 Task: Create a due date automation trigger when advanced on, on the tuesday after a card is due add dates starting next week at 11:00 AM.
Action: Mouse moved to (1160, 93)
Screenshot: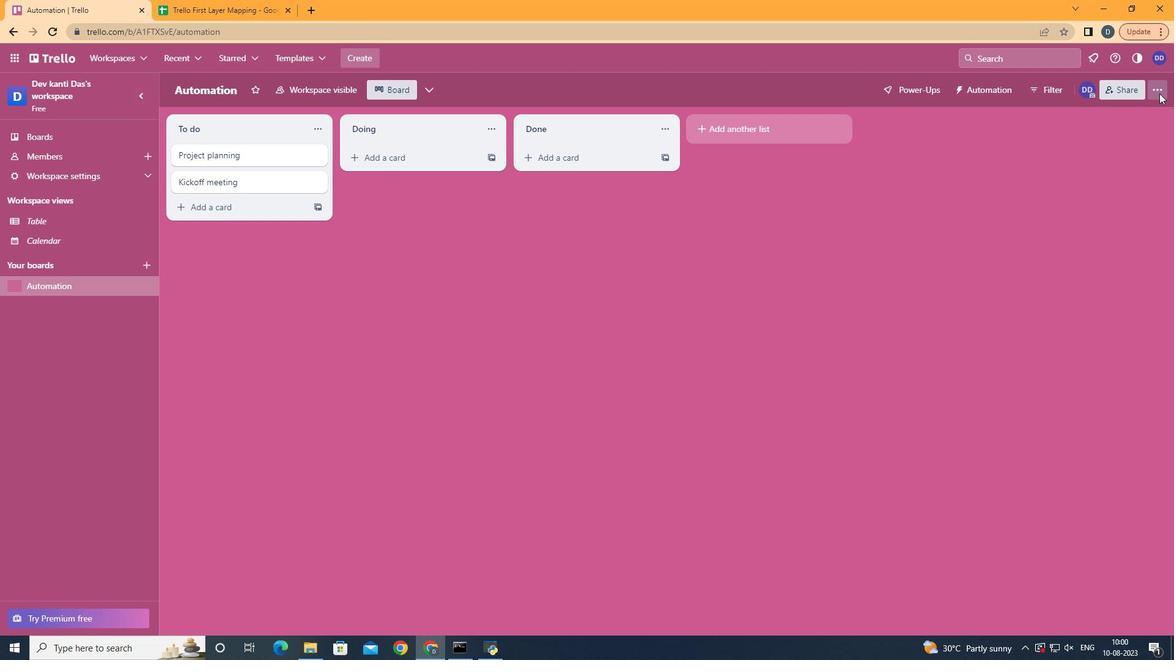 
Action: Mouse pressed left at (1160, 93)
Screenshot: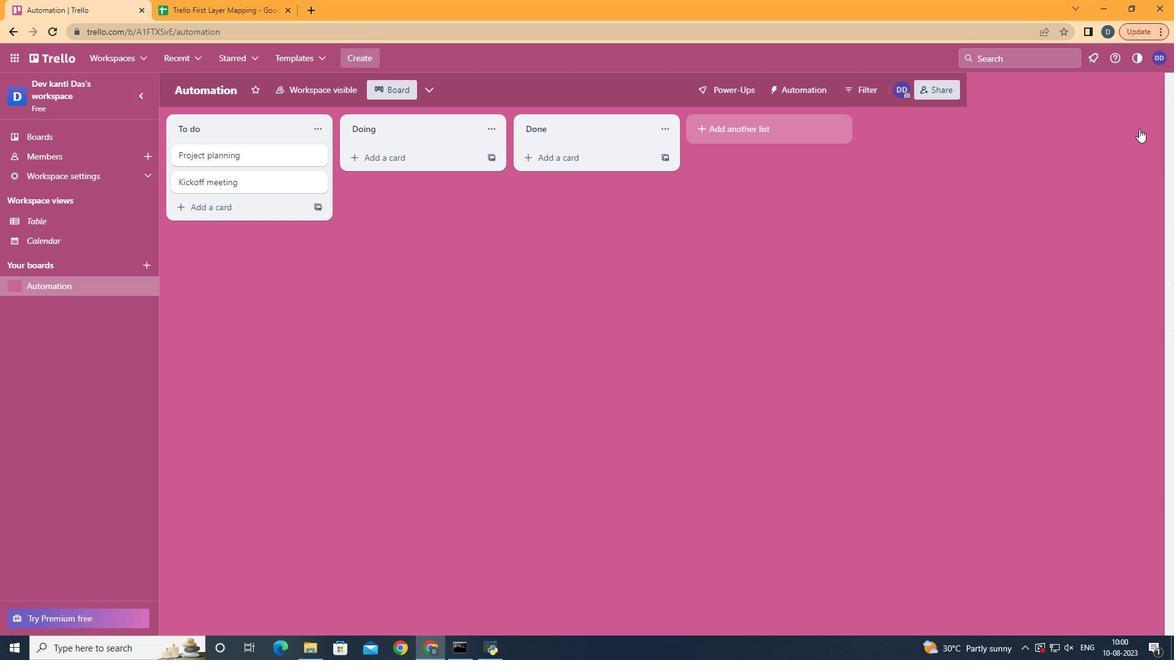 
Action: Mouse moved to (1066, 252)
Screenshot: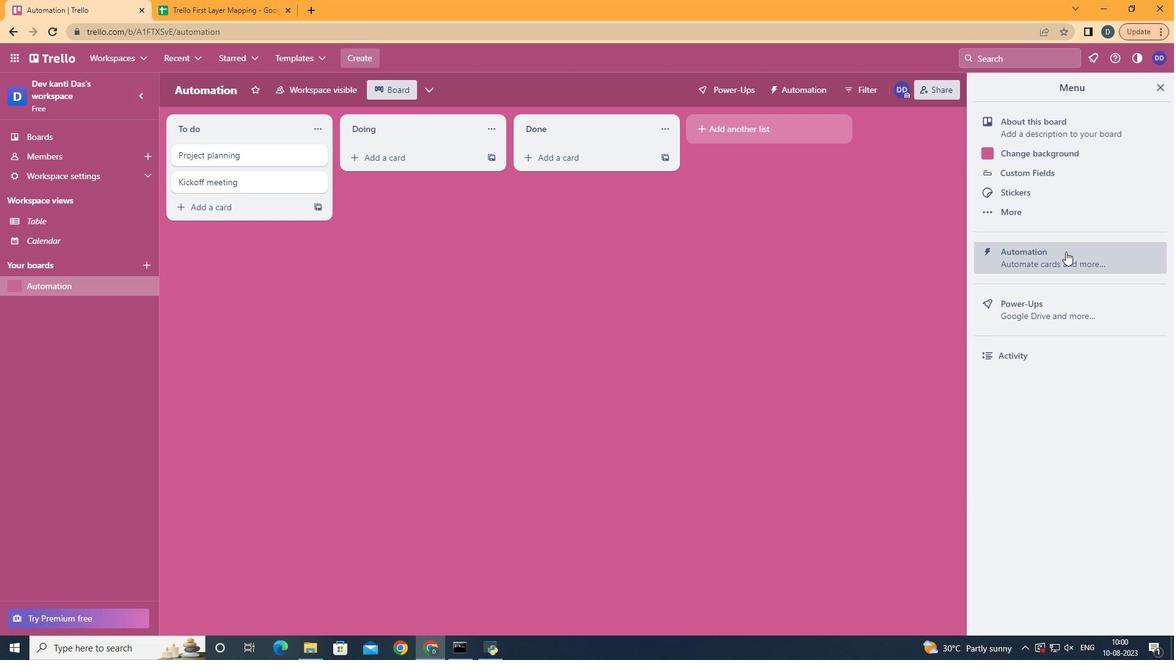 
Action: Mouse pressed left at (1066, 252)
Screenshot: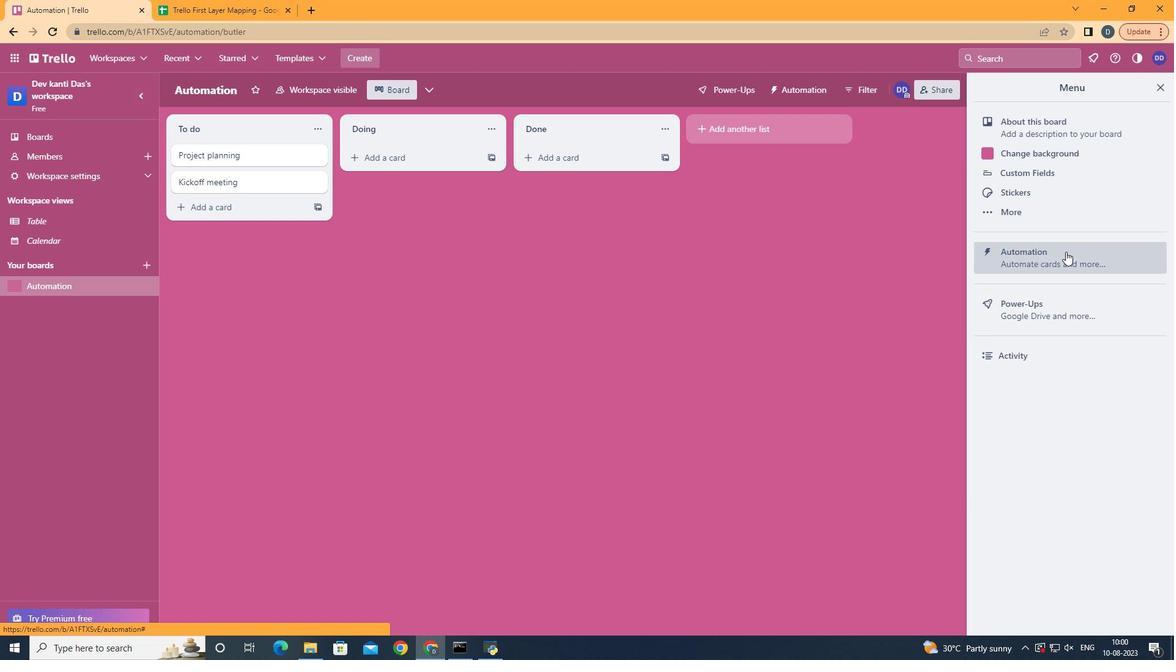
Action: Mouse moved to (212, 246)
Screenshot: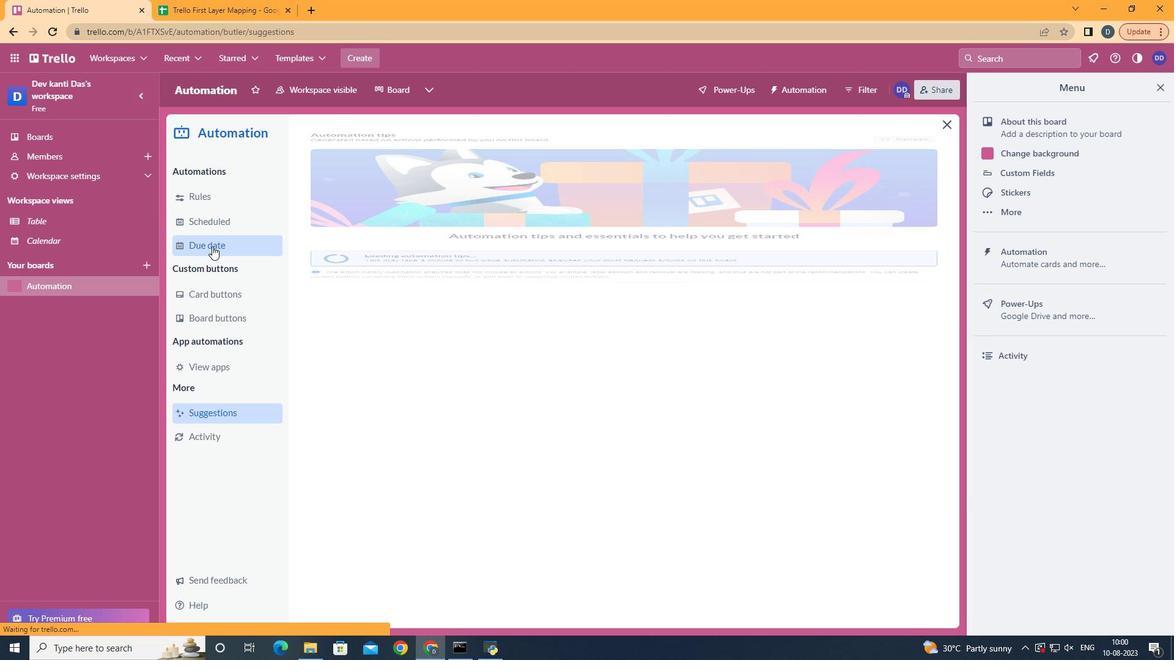 
Action: Mouse pressed left at (212, 246)
Screenshot: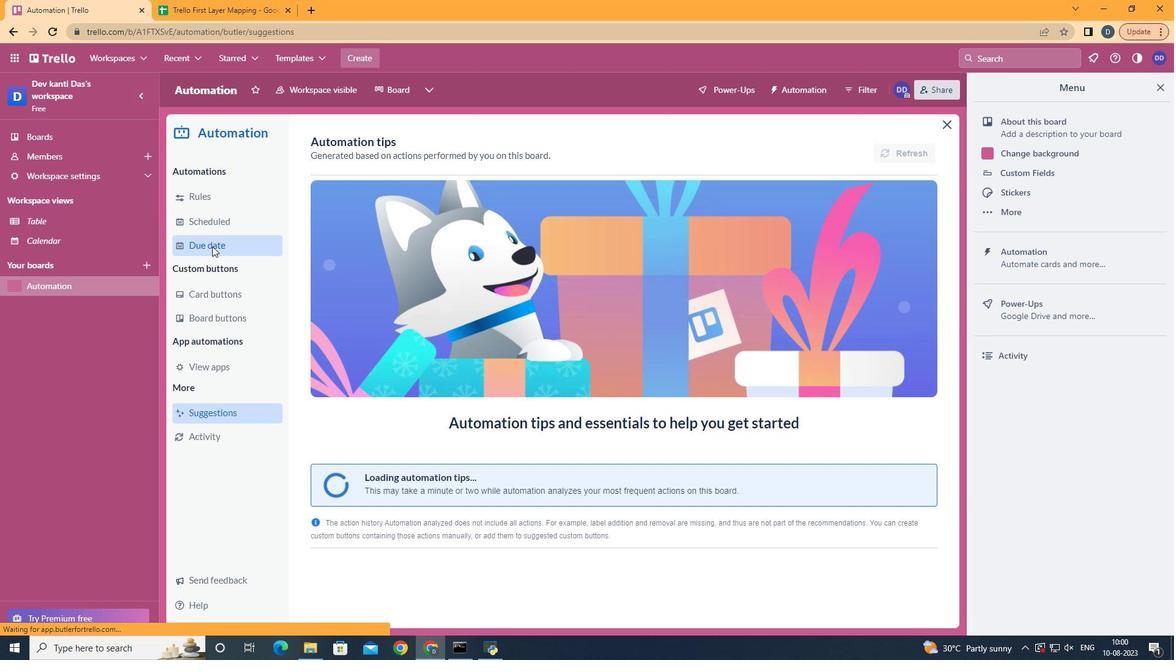 
Action: Mouse moved to (855, 152)
Screenshot: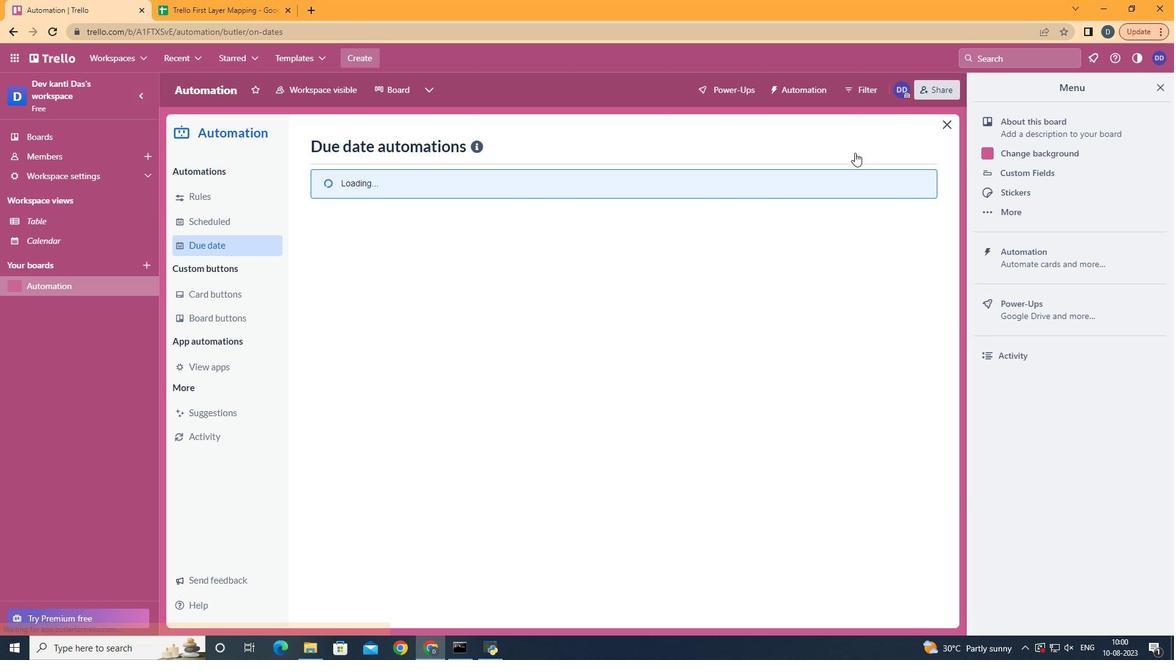 
Action: Mouse pressed left at (855, 152)
Screenshot: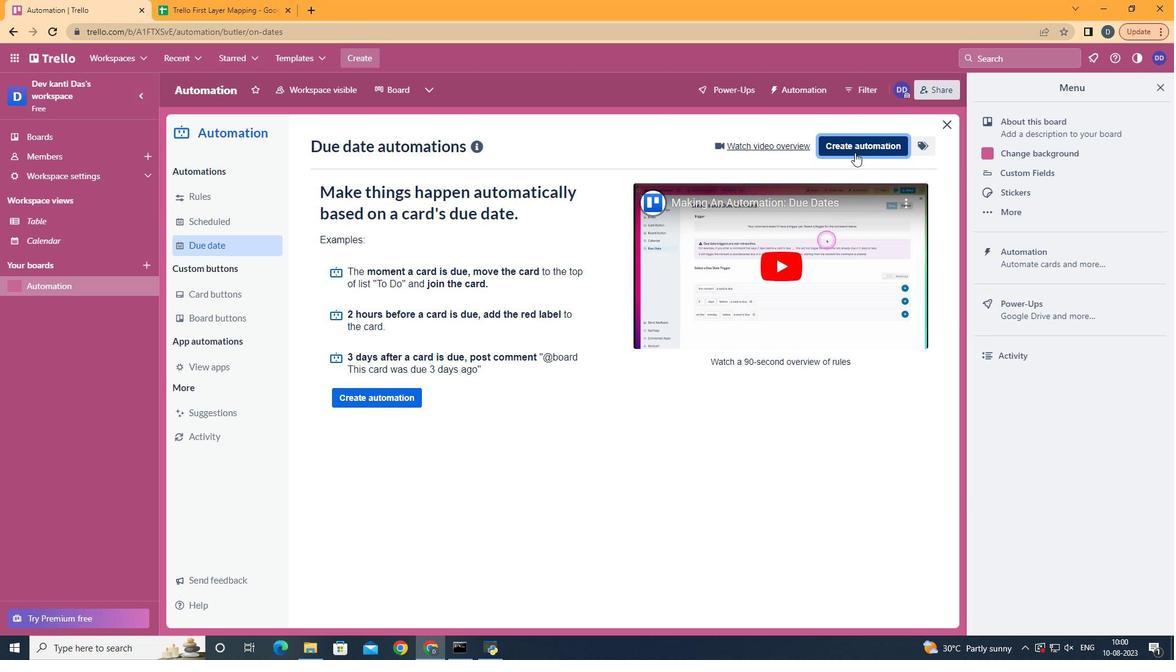 
Action: Mouse moved to (641, 260)
Screenshot: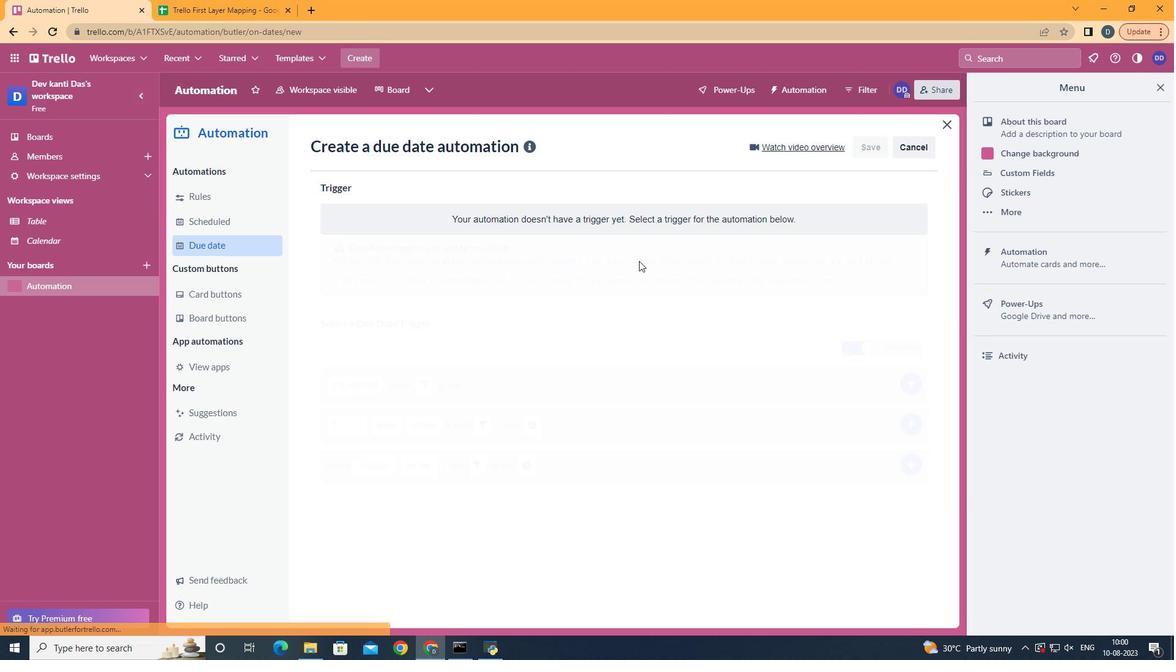 
Action: Mouse pressed left at (641, 260)
Screenshot: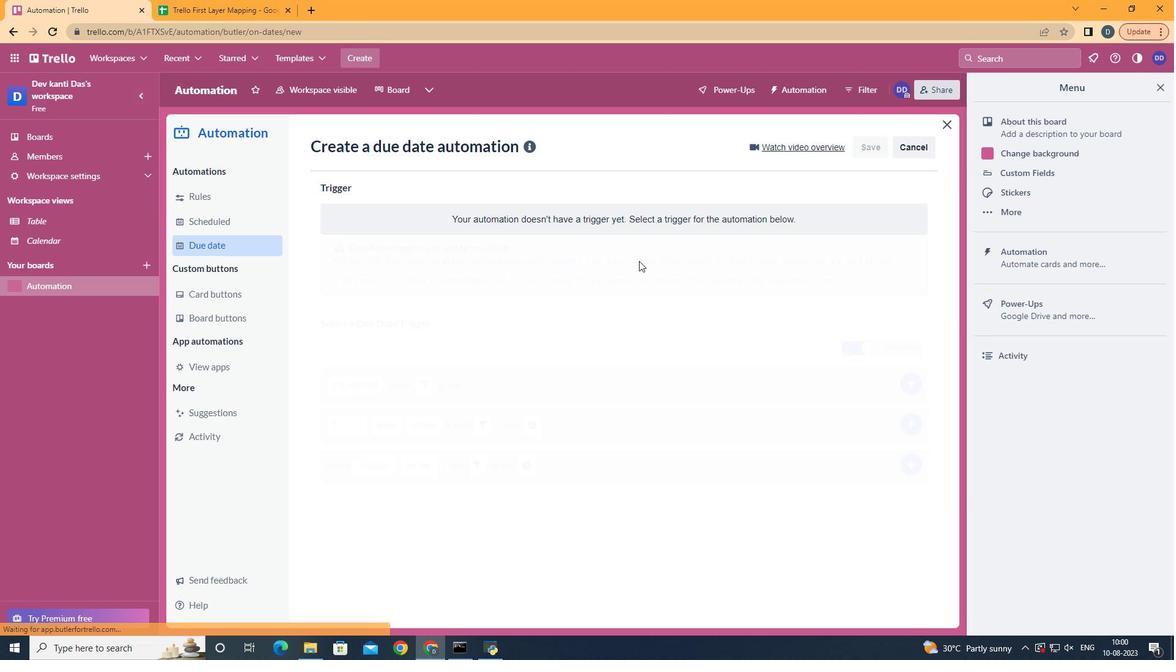 
Action: Mouse moved to (395, 343)
Screenshot: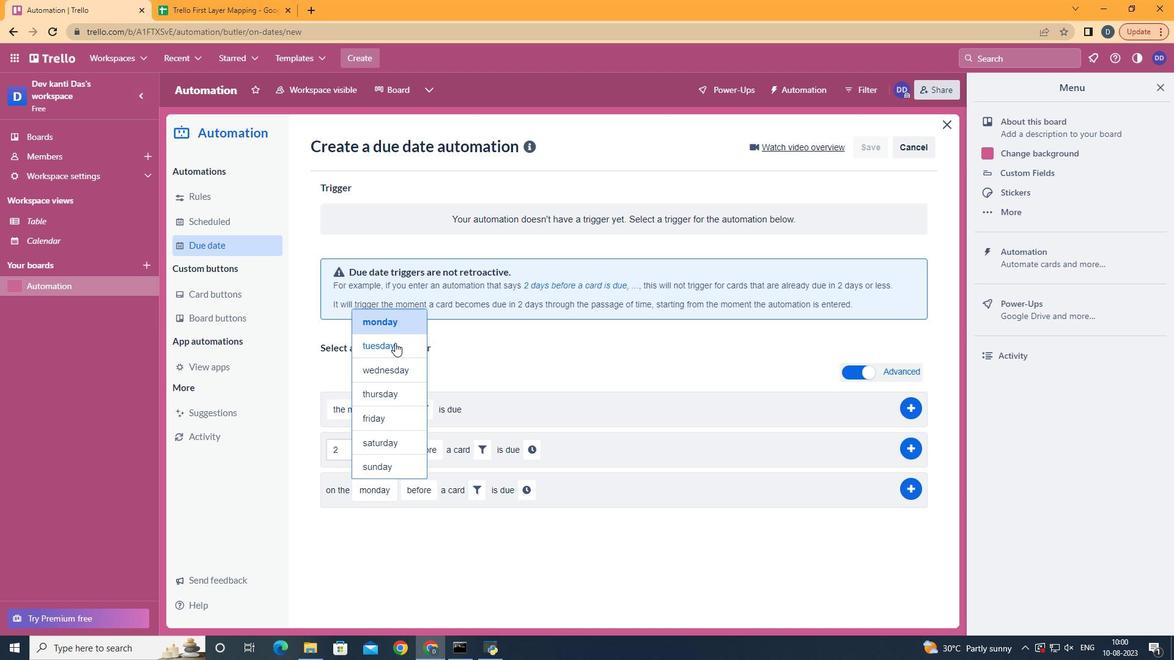 
Action: Mouse pressed left at (395, 343)
Screenshot: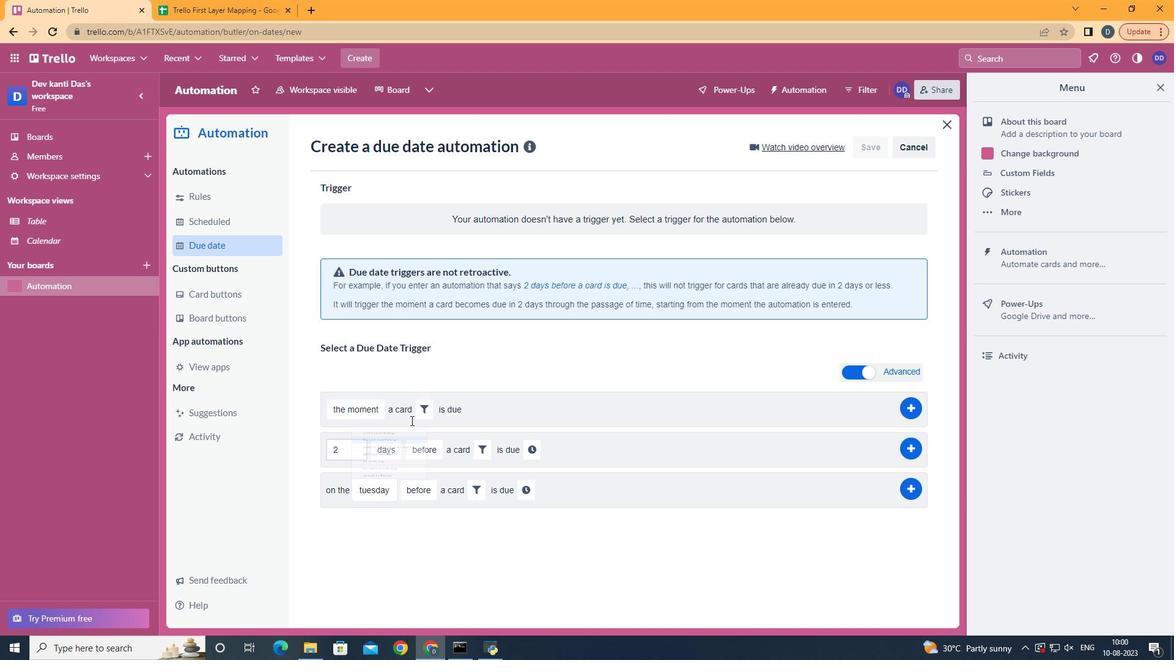 
Action: Mouse moved to (430, 542)
Screenshot: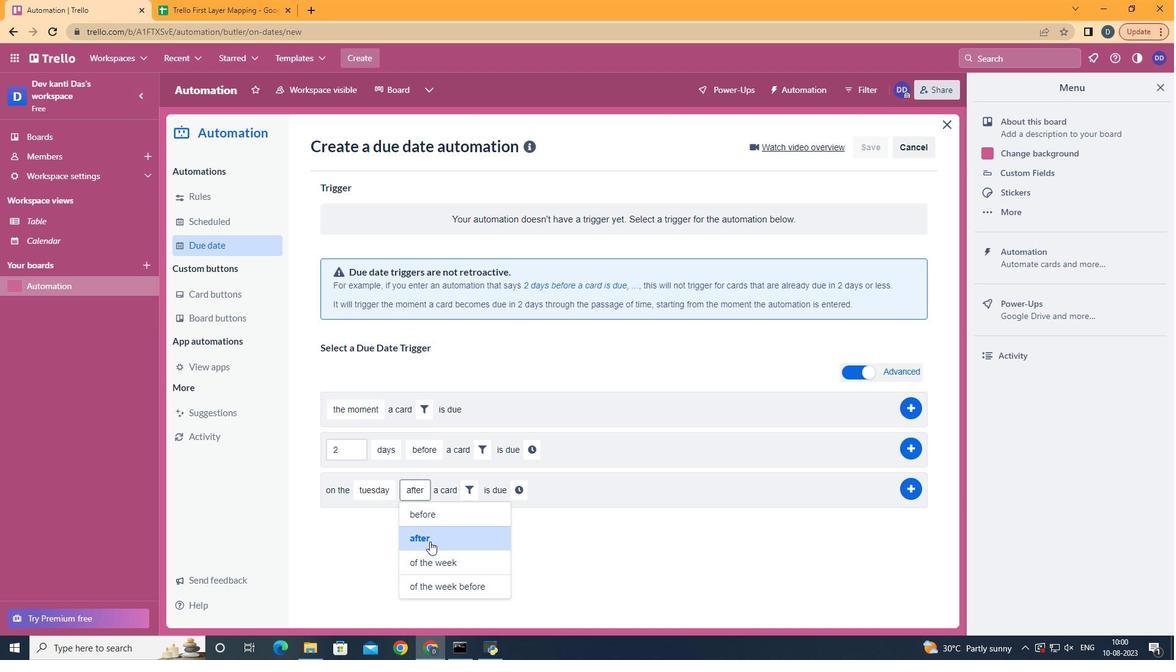 
Action: Mouse pressed left at (430, 542)
Screenshot: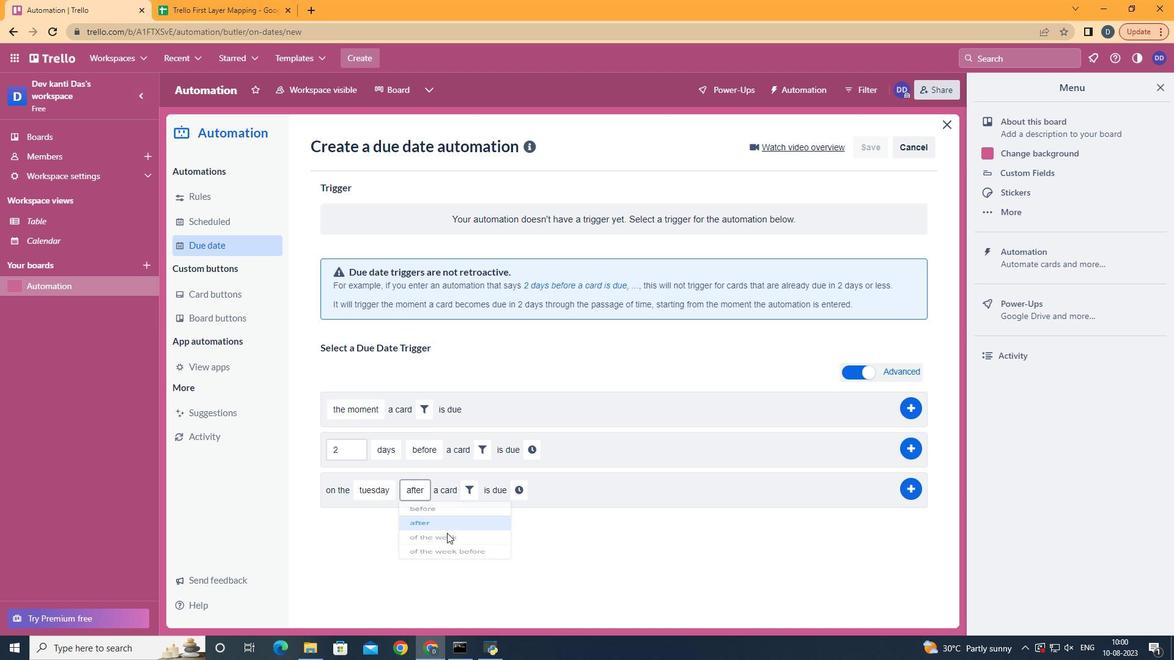 
Action: Mouse moved to (471, 500)
Screenshot: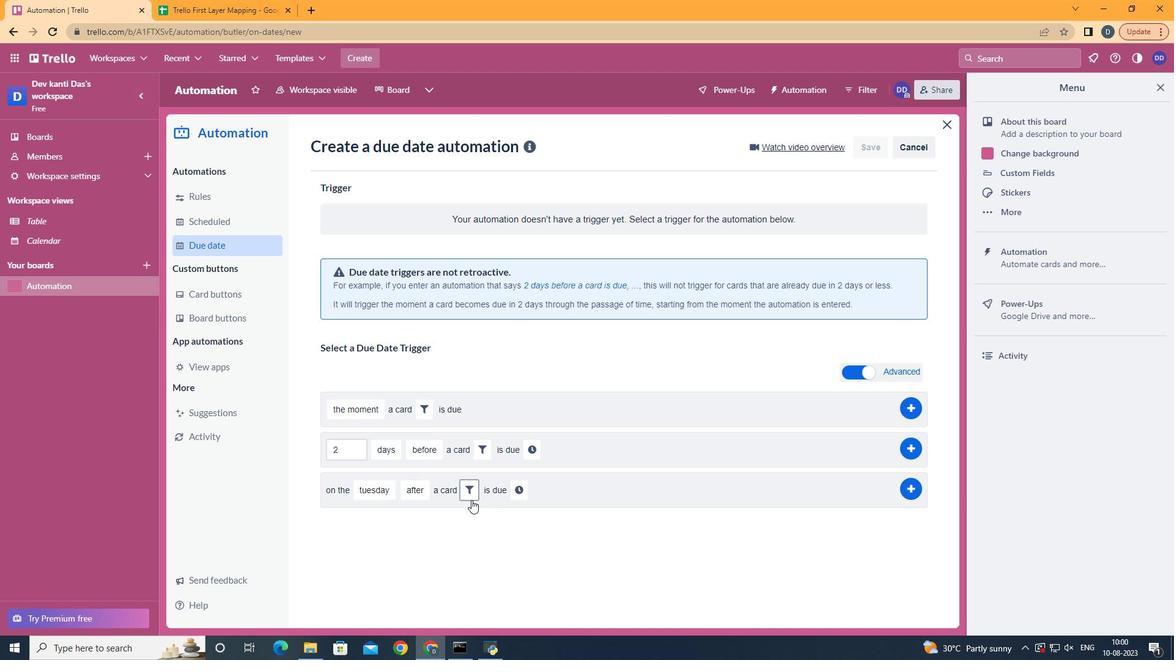 
Action: Mouse pressed left at (471, 500)
Screenshot: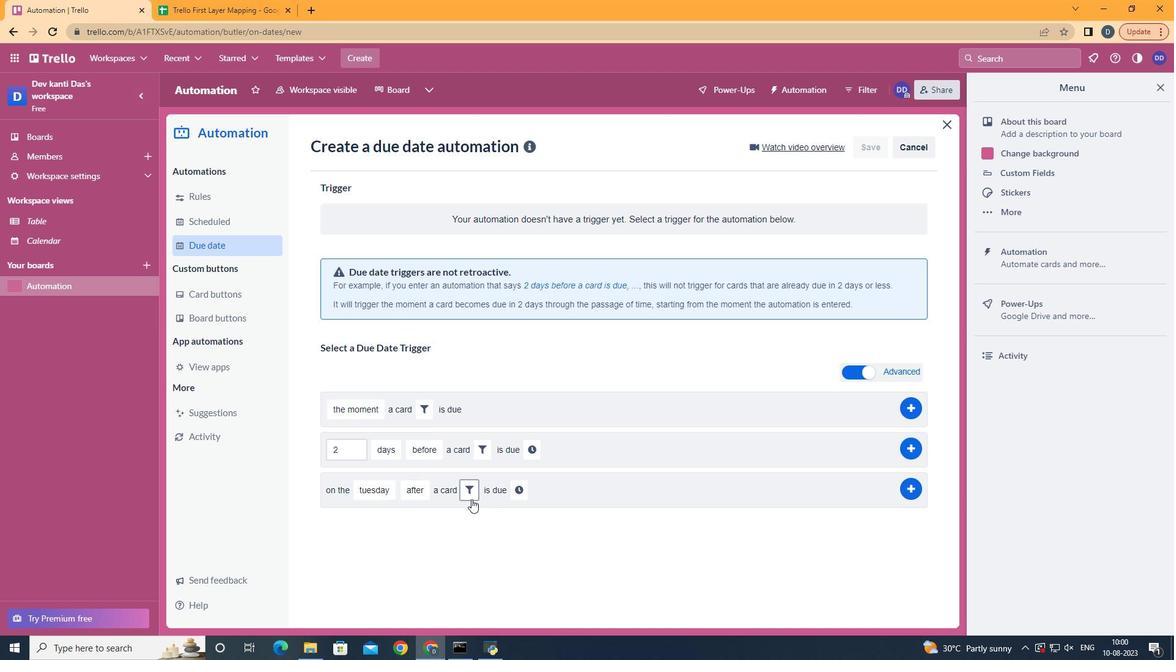 
Action: Mouse moved to (529, 534)
Screenshot: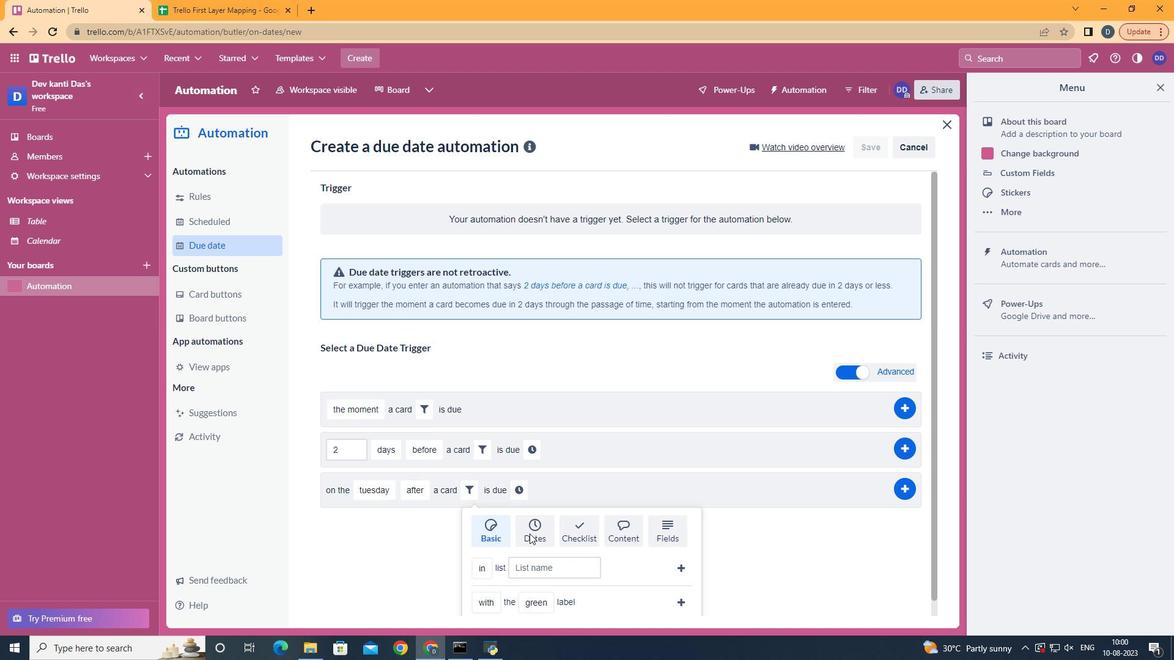 
Action: Mouse pressed left at (529, 534)
Screenshot: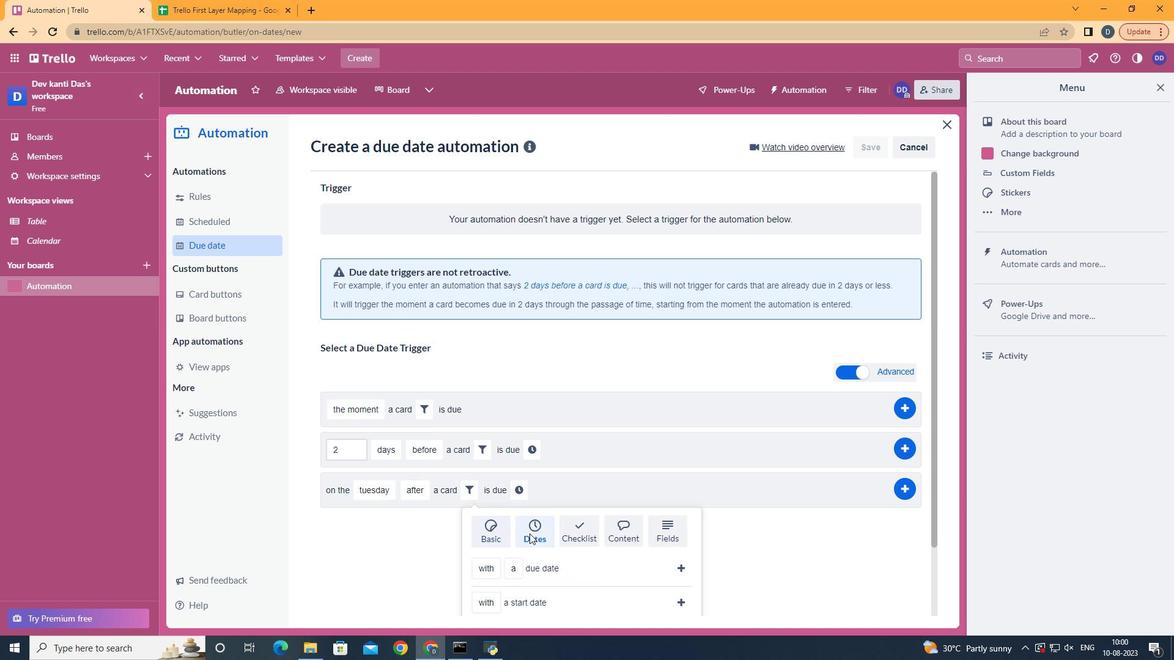 
Action: Mouse scrolled (529, 533) with delta (0, 0)
Screenshot: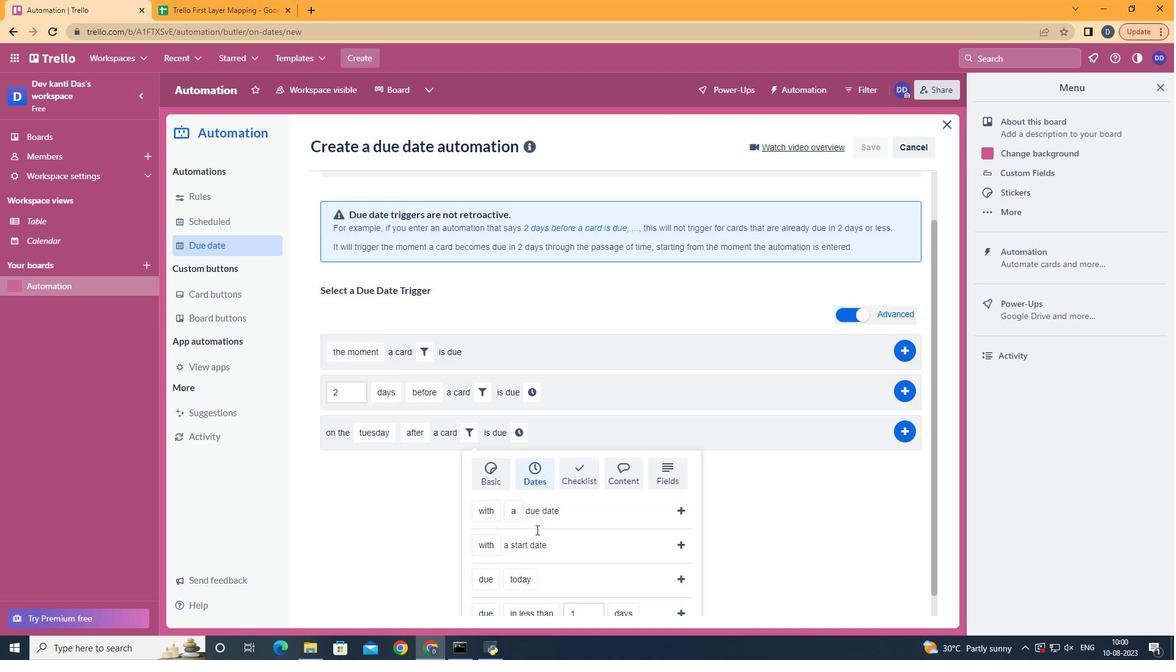 
Action: Mouse scrolled (529, 533) with delta (0, 0)
Screenshot: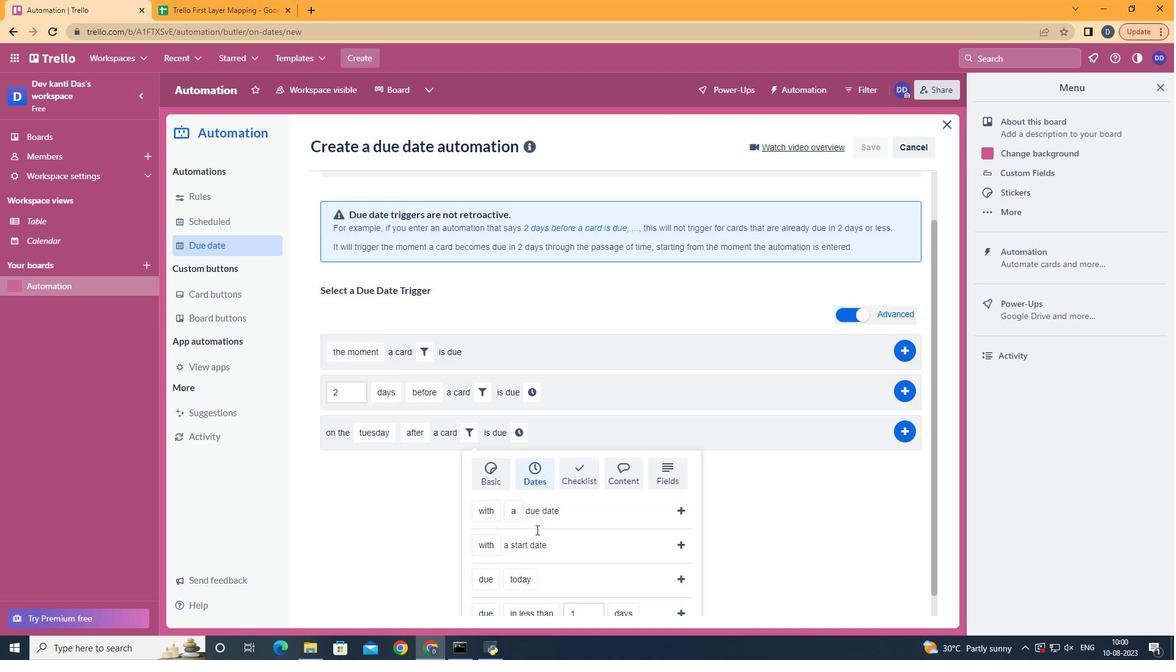 
Action: Mouse scrolled (529, 533) with delta (0, 0)
Screenshot: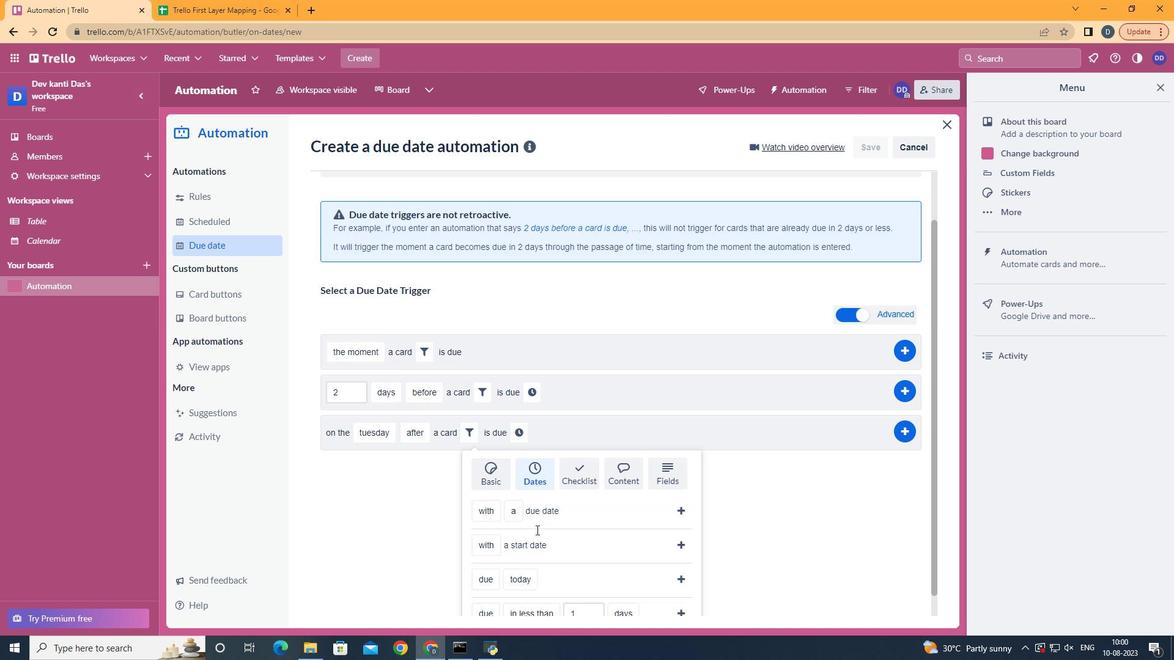 
Action: Mouse scrolled (529, 533) with delta (0, 0)
Screenshot: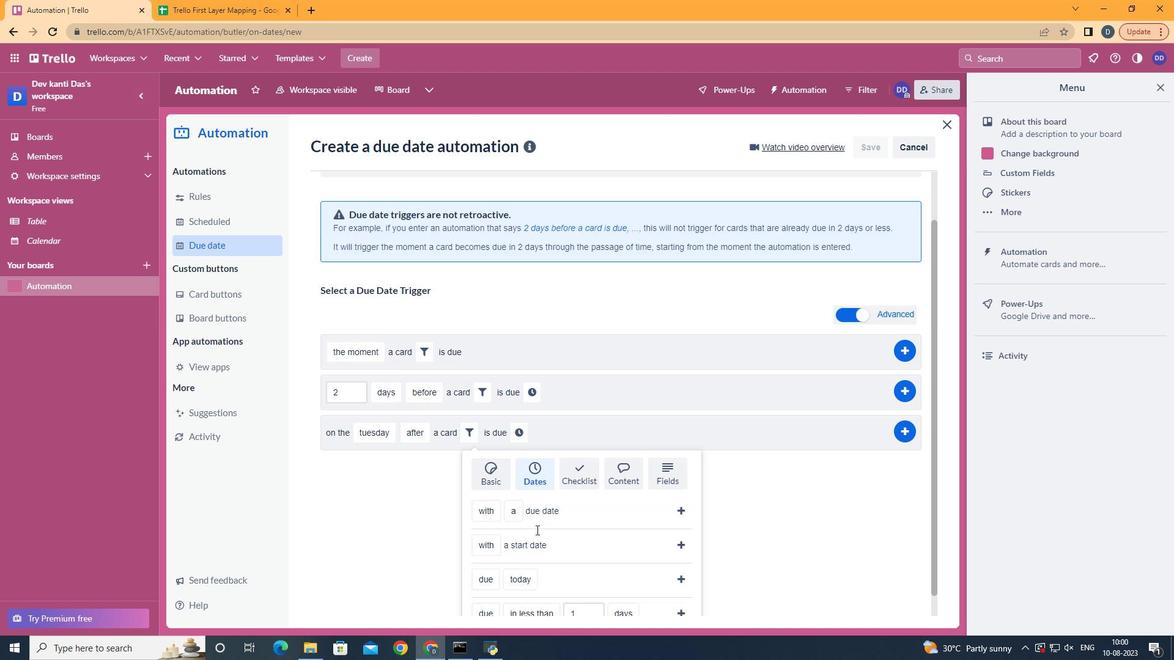 
Action: Mouse moved to (530, 534)
Screenshot: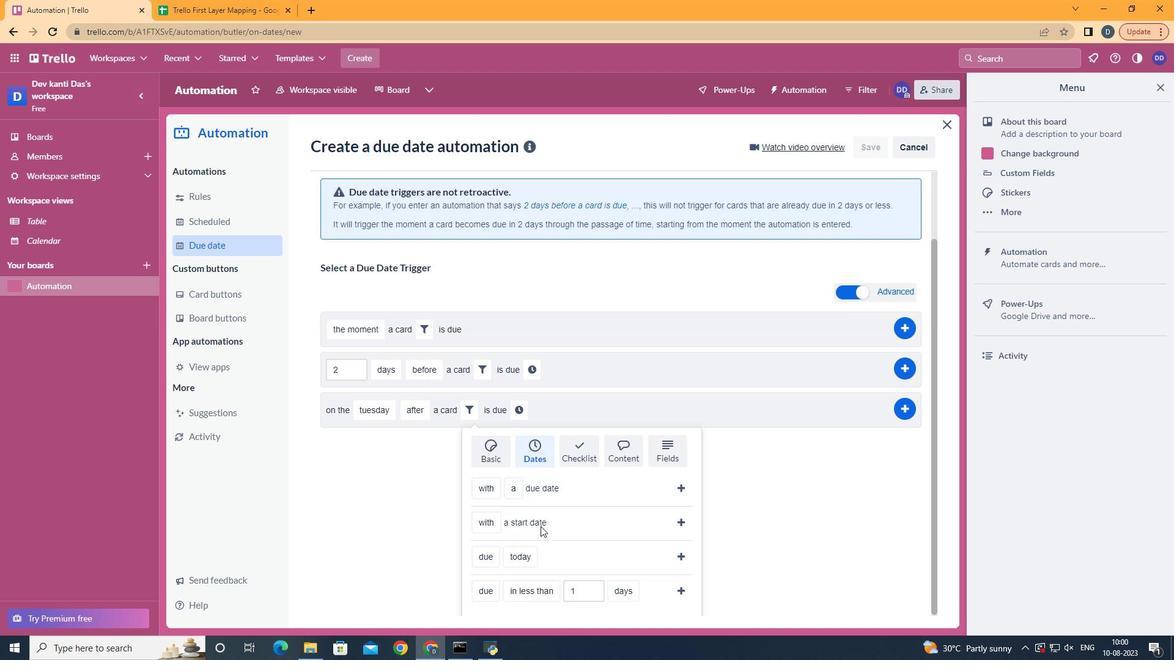 
Action: Mouse scrolled (530, 533) with delta (0, 0)
Screenshot: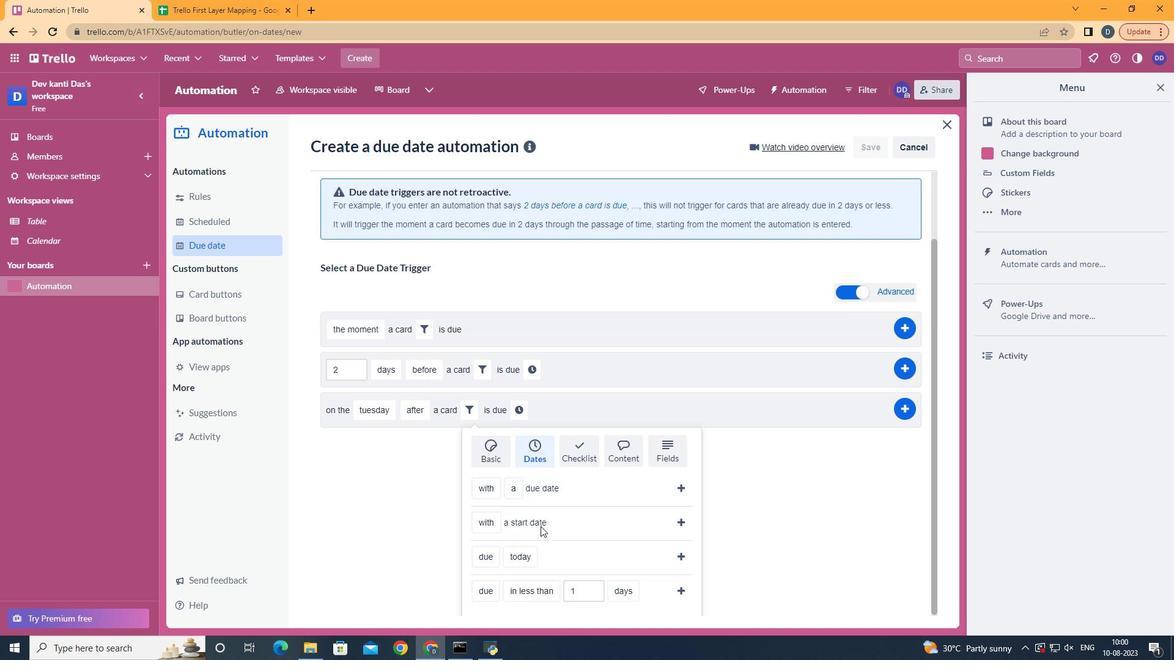 
Action: Mouse moved to (517, 510)
Screenshot: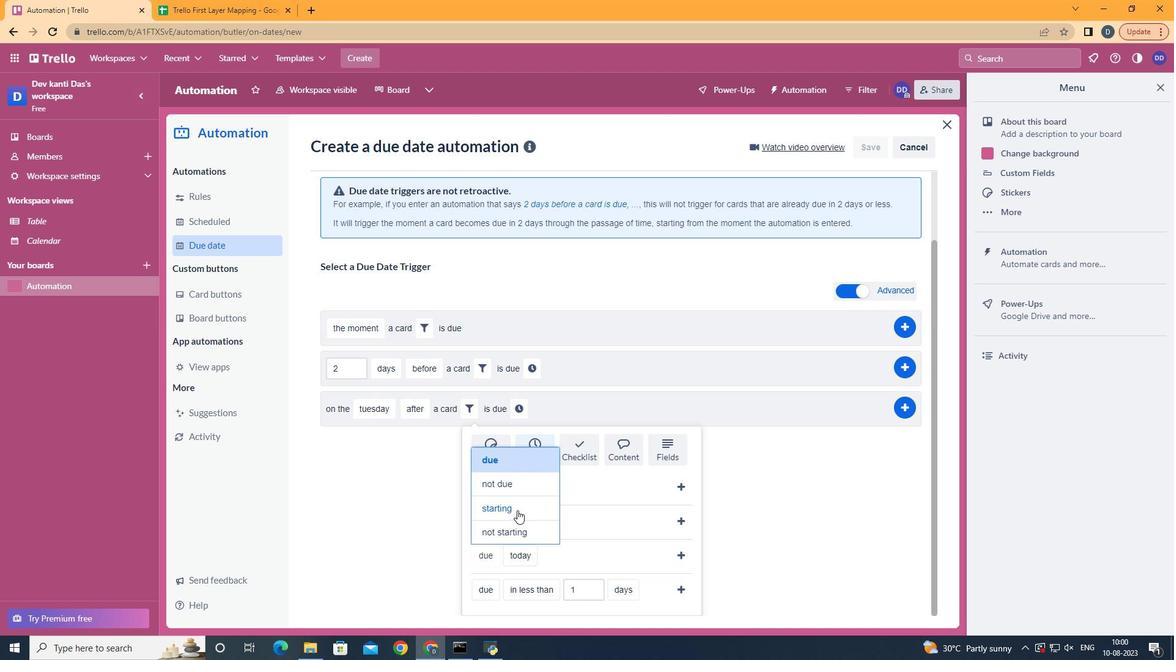 
Action: Mouse pressed left at (517, 510)
Screenshot: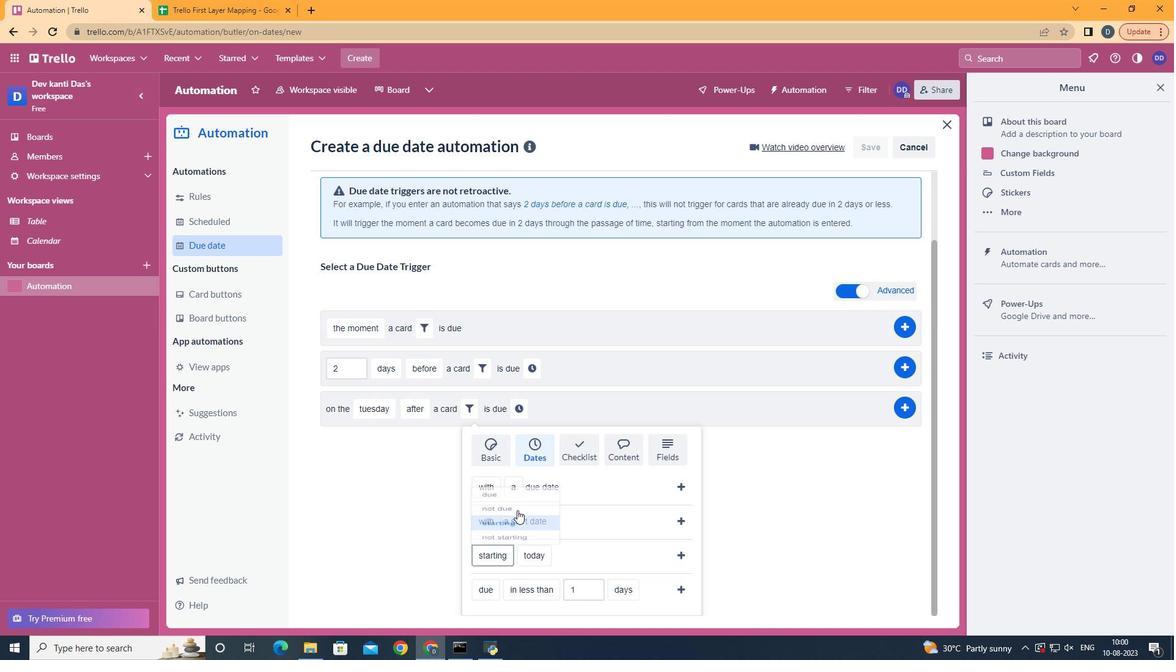 
Action: Mouse moved to (569, 484)
Screenshot: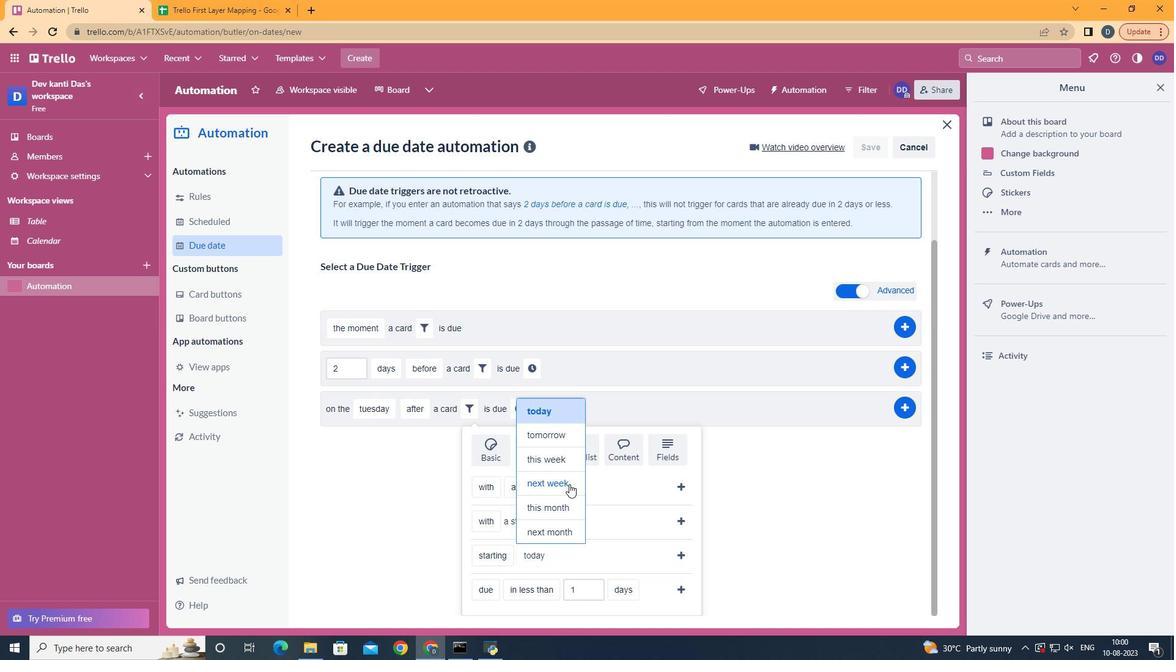 
Action: Mouse pressed left at (569, 484)
Screenshot: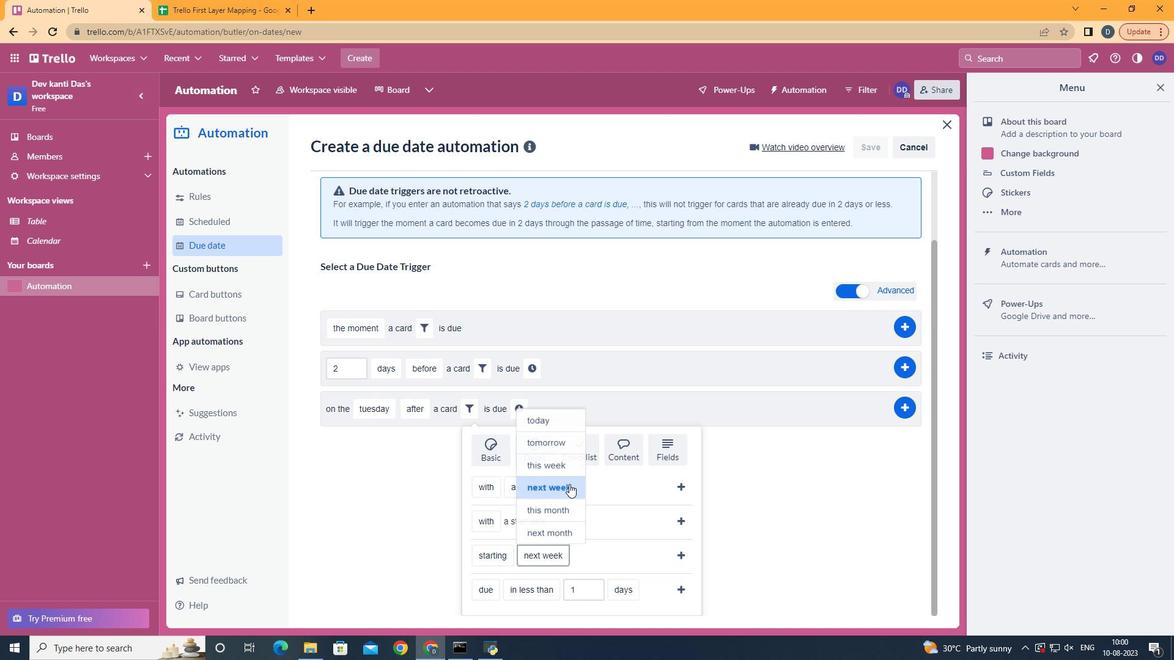 
Action: Mouse moved to (690, 556)
Screenshot: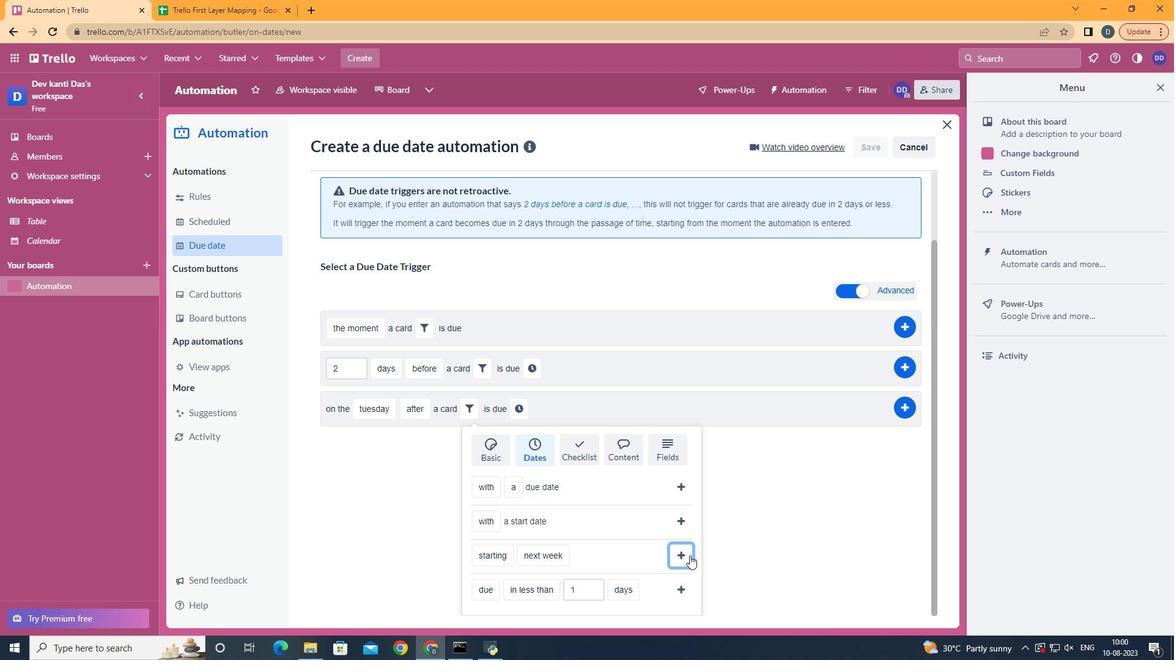 
Action: Mouse pressed left at (690, 556)
Screenshot: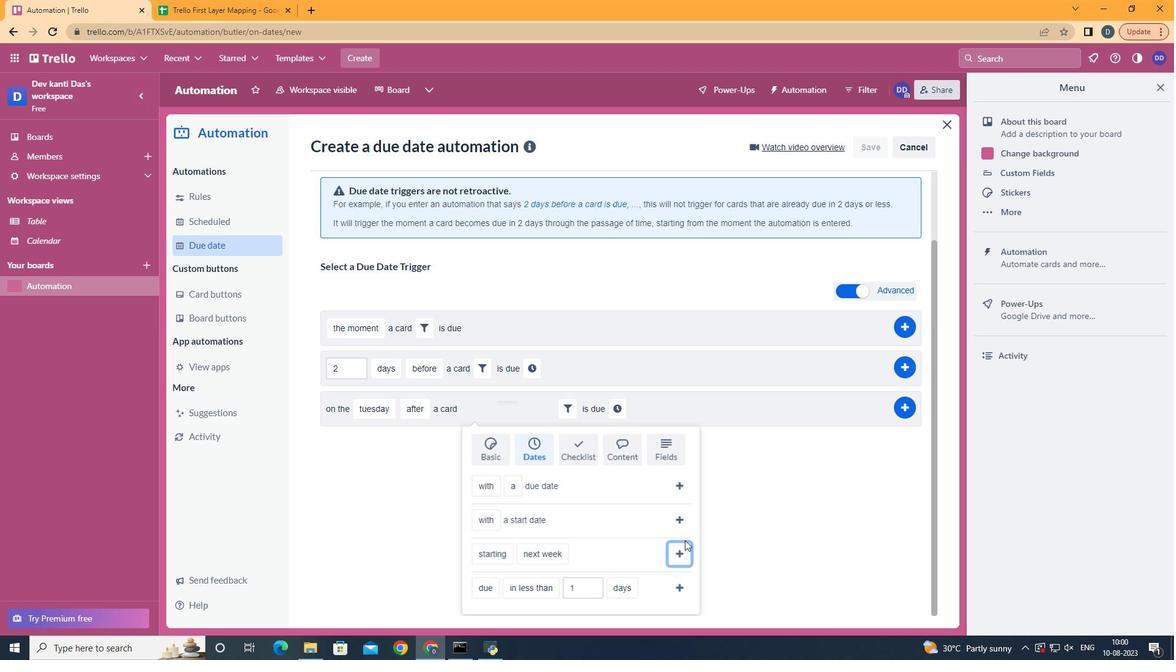 
Action: Mouse moved to (623, 495)
Screenshot: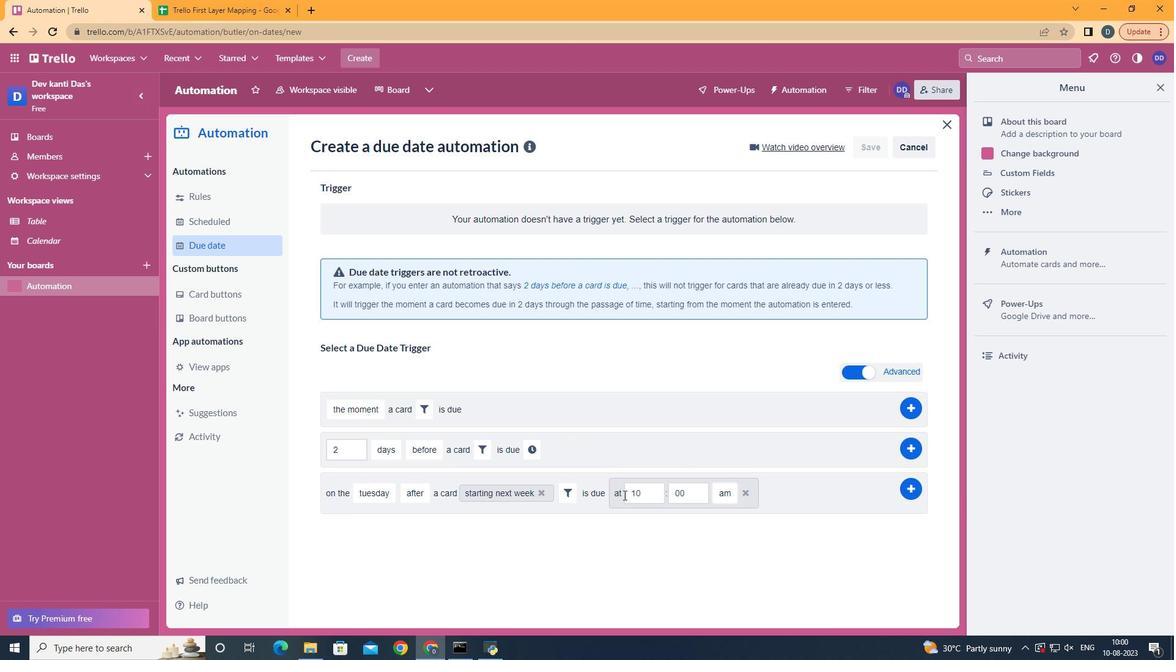 
Action: Mouse pressed left at (623, 495)
Screenshot: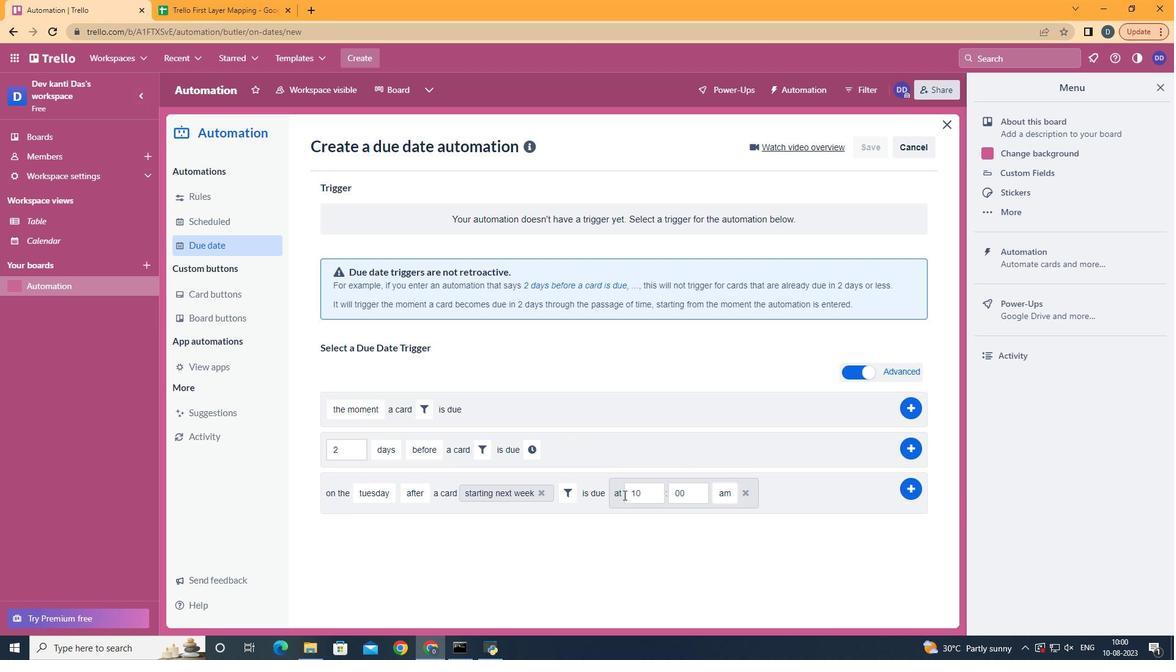 
Action: Mouse moved to (647, 495)
Screenshot: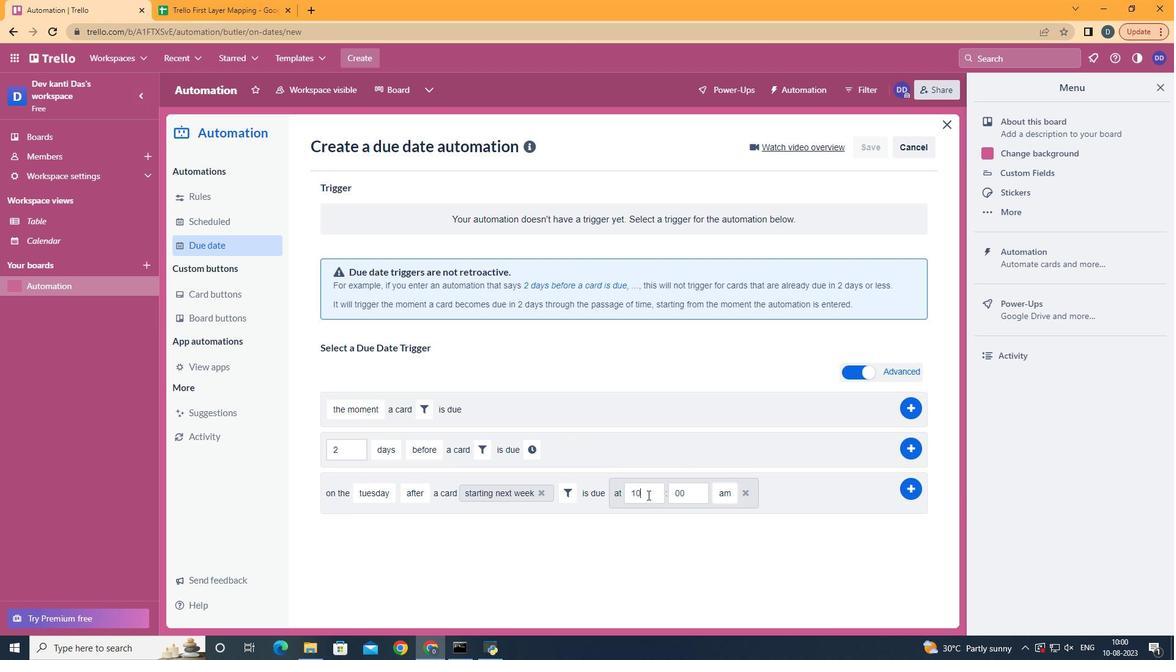 
Action: Mouse pressed left at (647, 495)
Screenshot: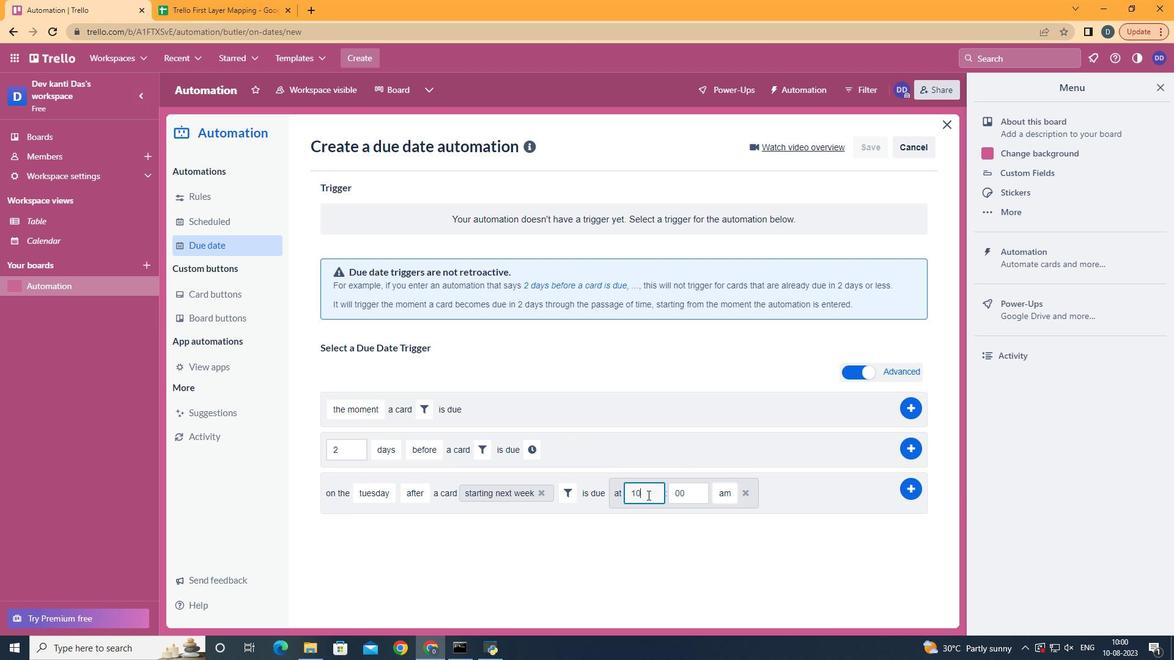 
Action: Mouse moved to (648, 495)
Screenshot: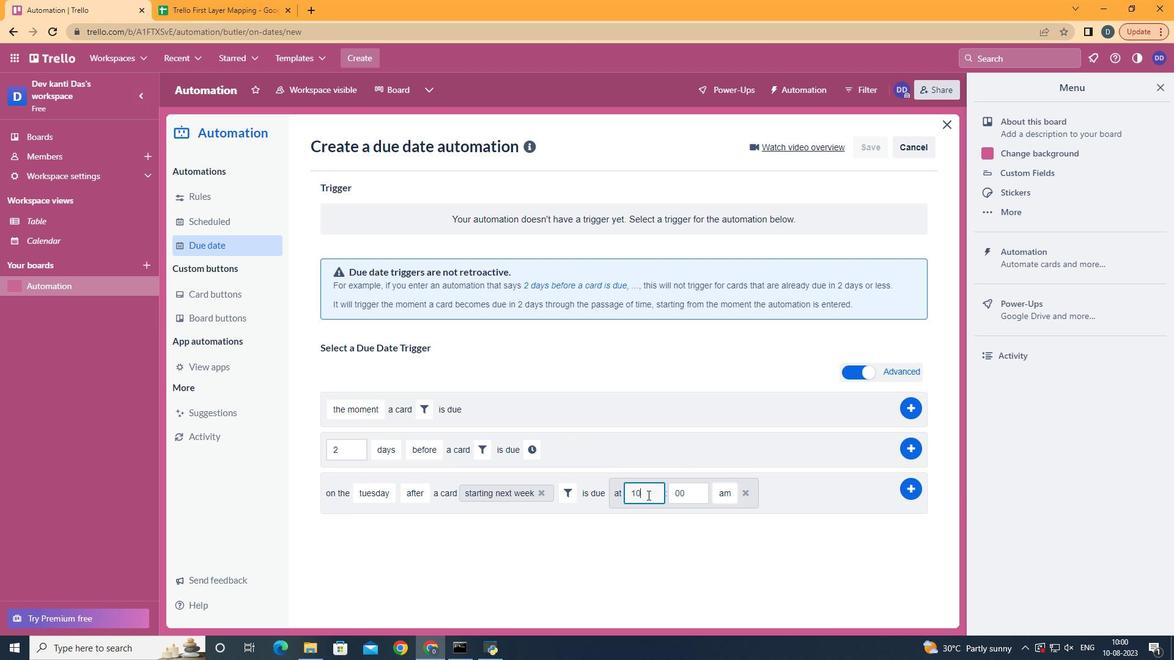 
Action: Key pressed <Key.backspace>1
Screenshot: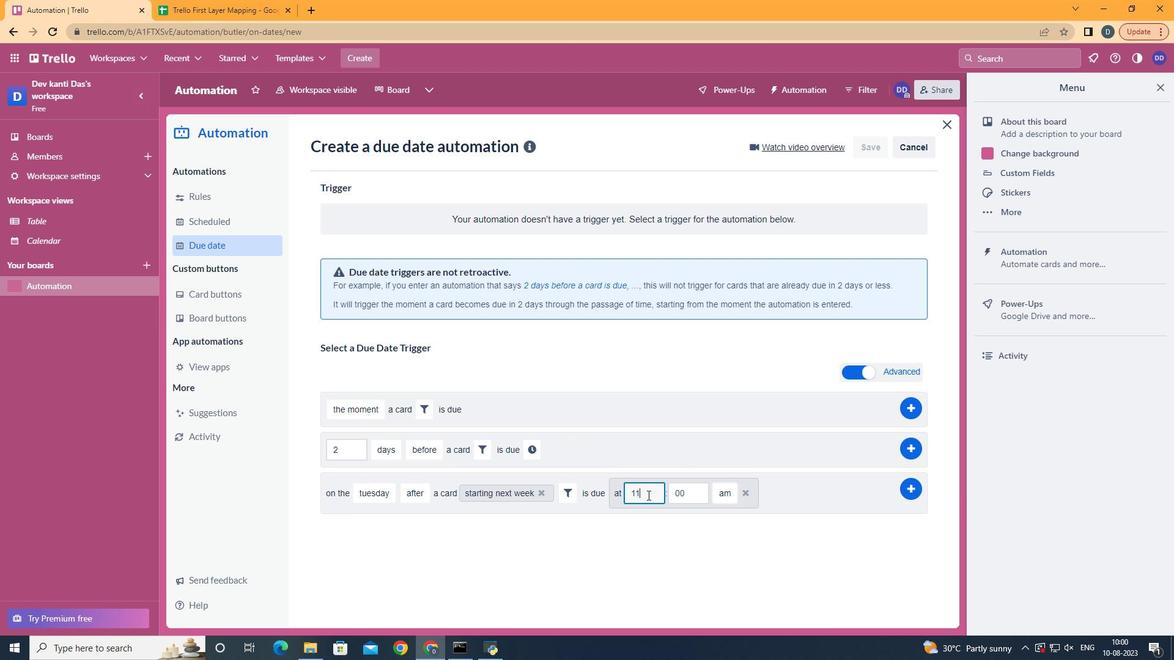 
Action: Mouse moved to (909, 488)
Screenshot: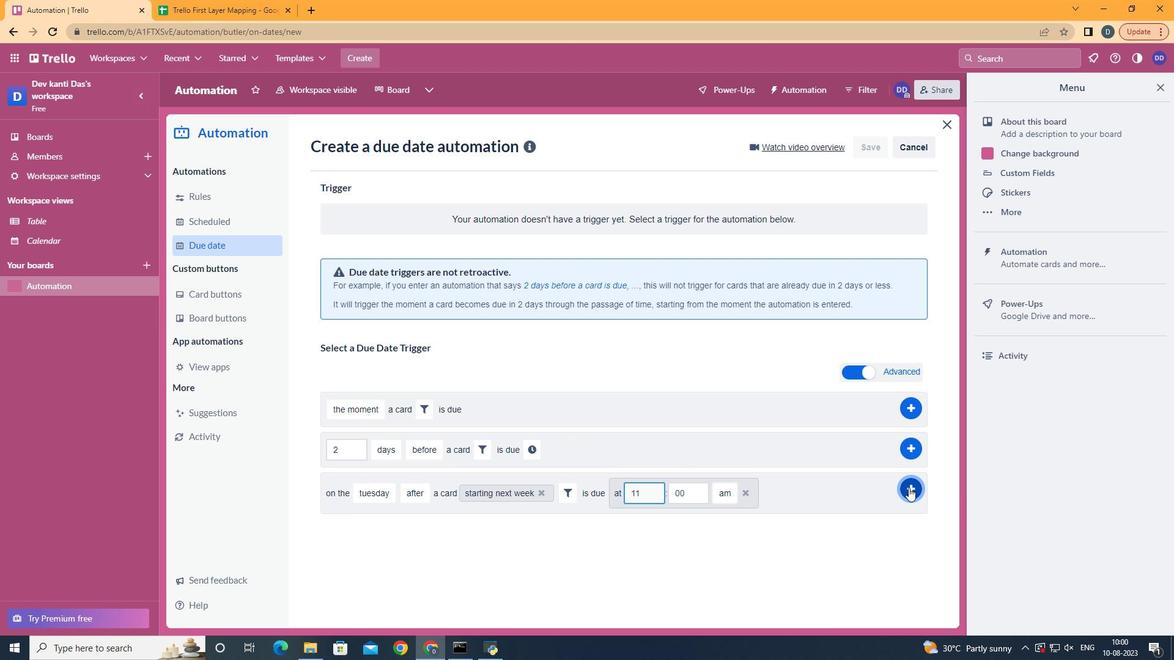 
Action: Mouse pressed left at (909, 488)
Screenshot: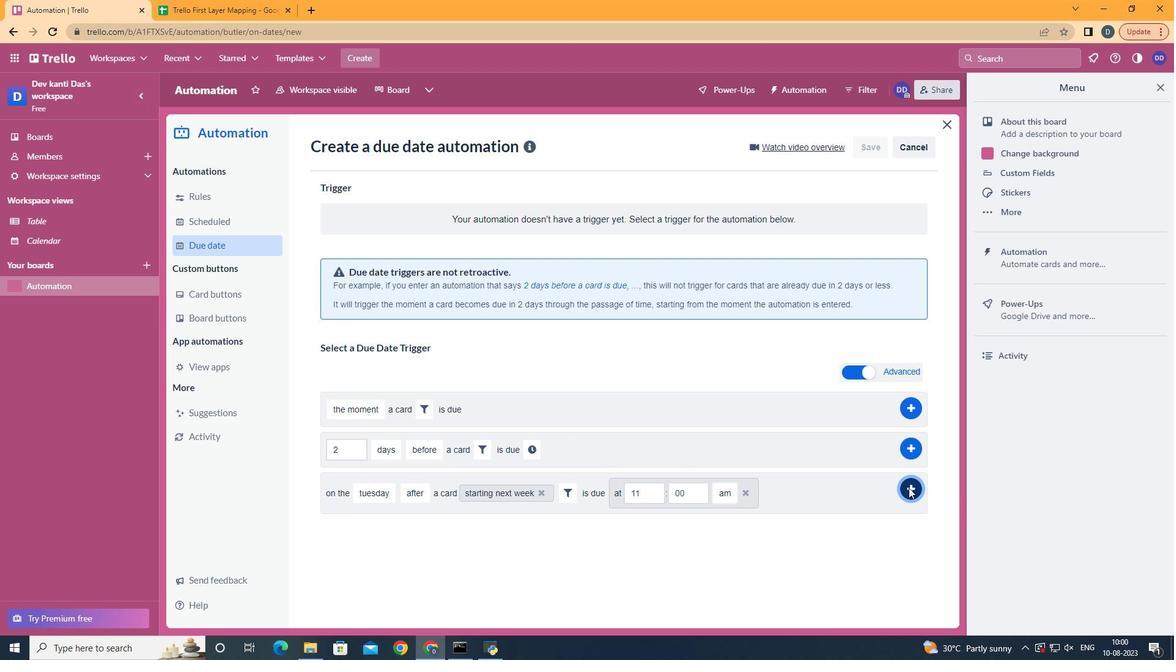 
Action: Mouse moved to (622, 302)
Screenshot: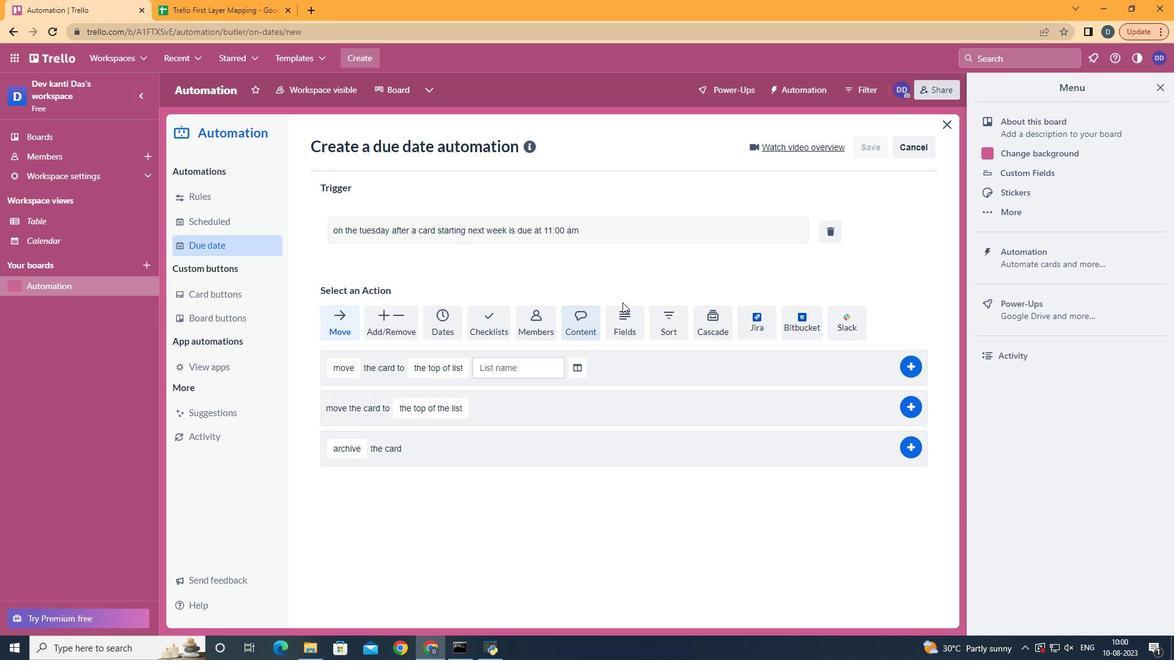 
